 Task: Add current time to the page.
Action: Mouse moved to (119, 125)
Screenshot: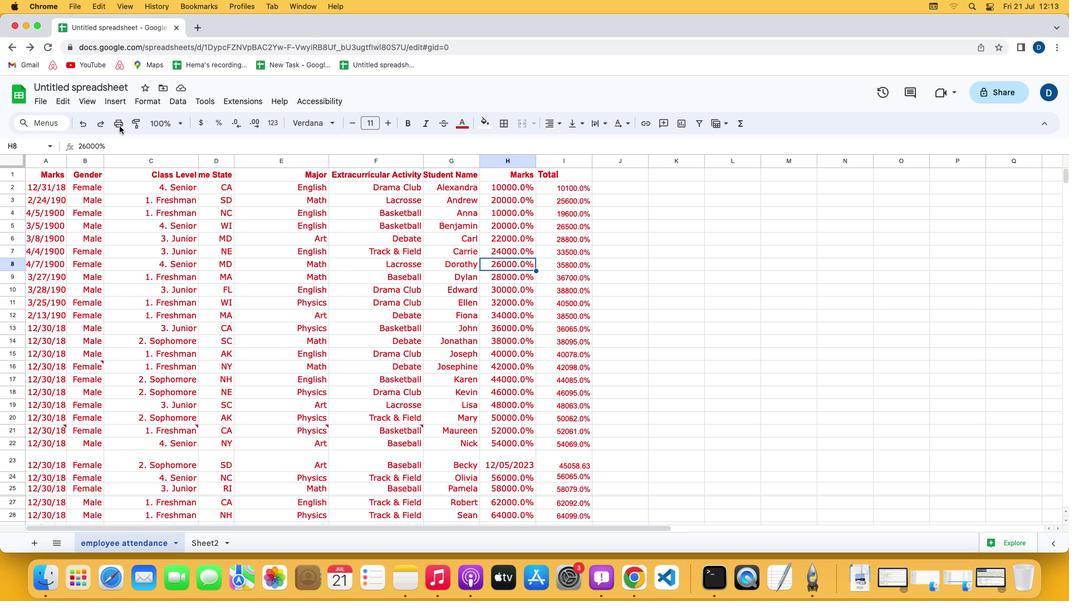 
Action: Mouse pressed left at (119, 125)
Screenshot: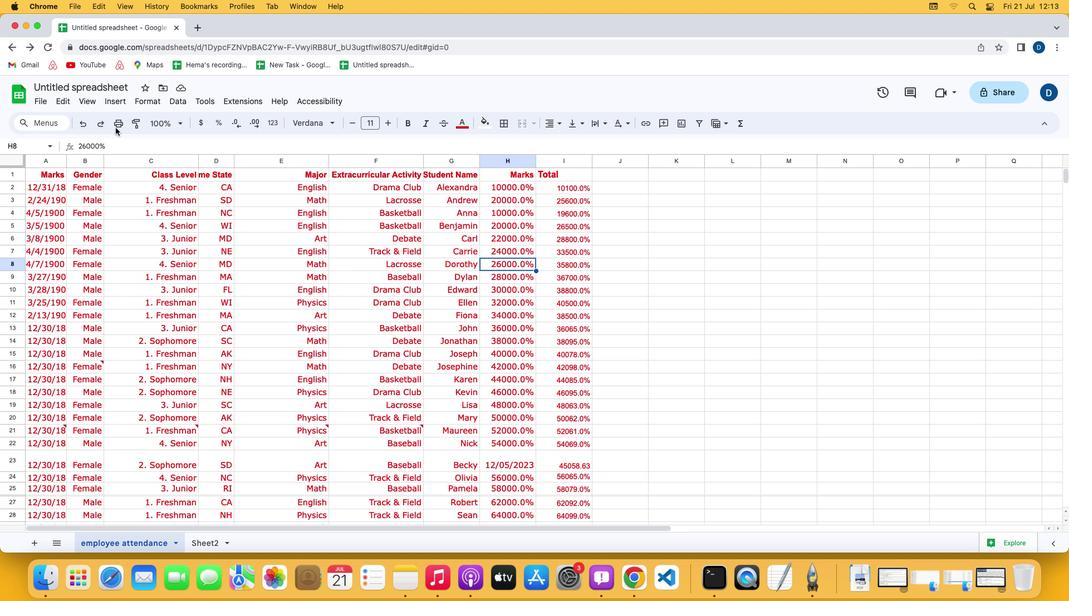 
Action: Mouse moved to (116, 119)
Screenshot: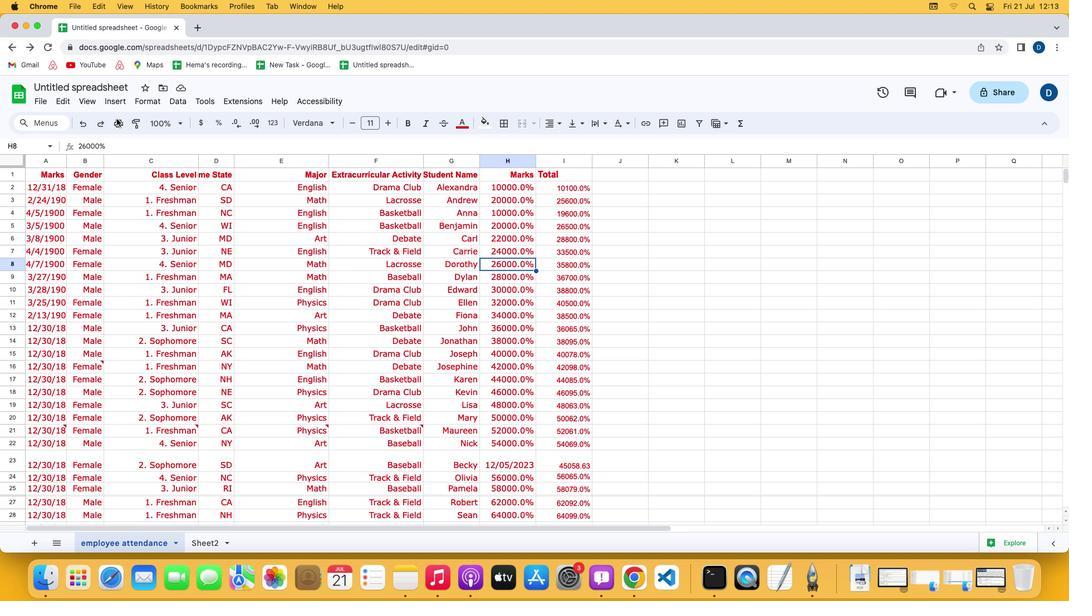 
Action: Mouse pressed left at (116, 119)
Screenshot: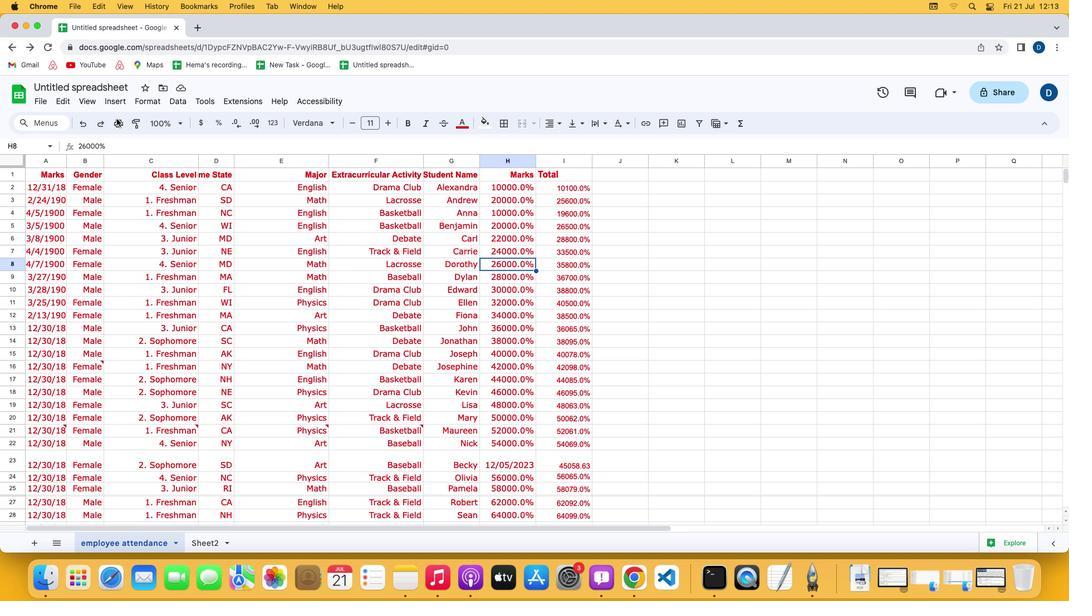 
Action: Mouse moved to (1054, 407)
Screenshot: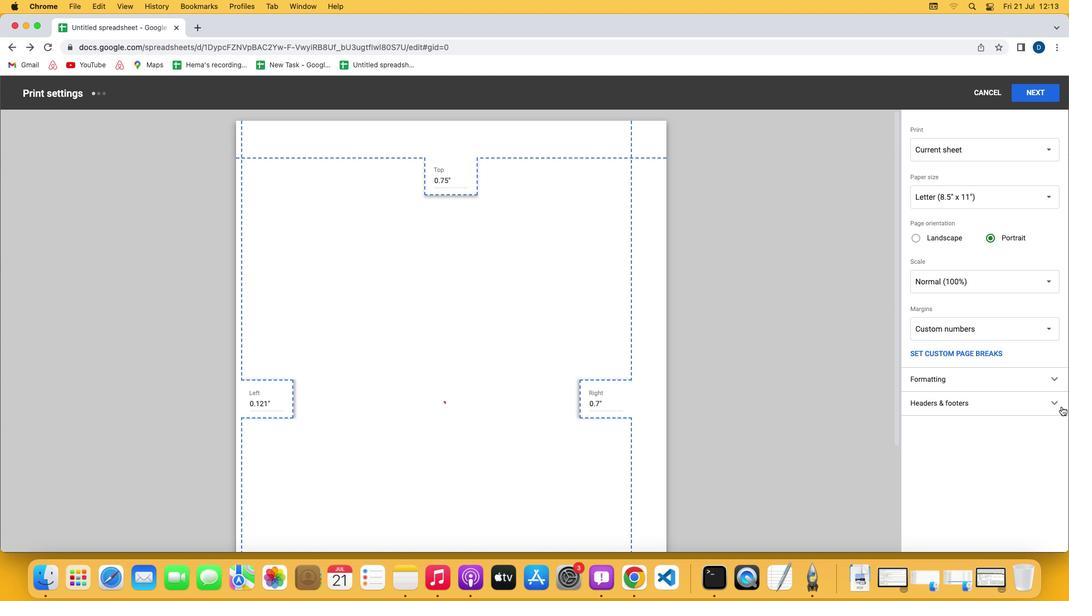 
Action: Mouse pressed left at (1054, 407)
Screenshot: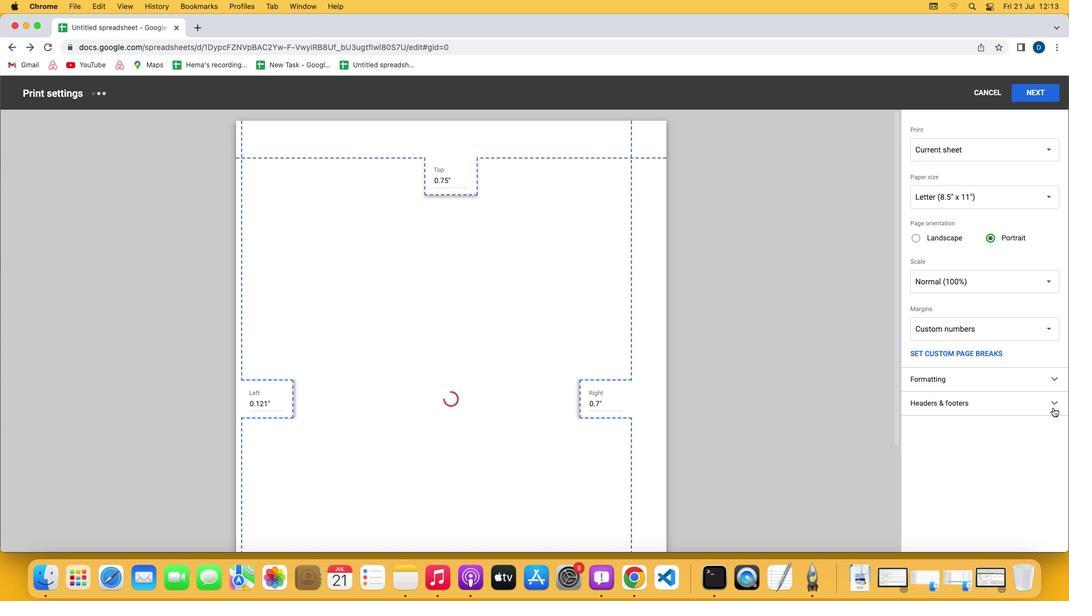 
Action: Mouse moved to (917, 511)
Screenshot: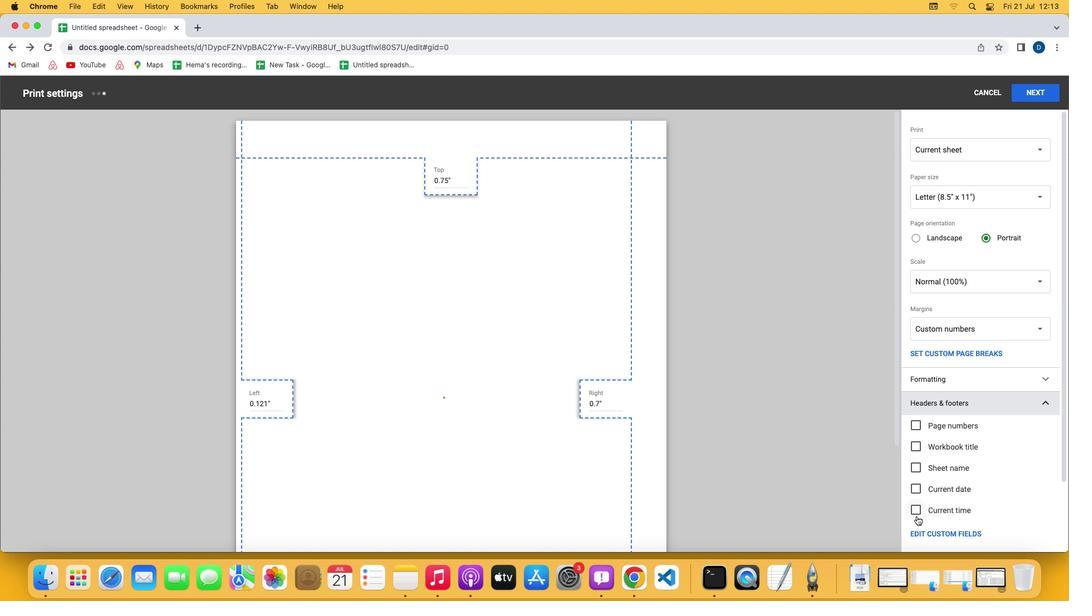 
Action: Mouse pressed left at (917, 511)
Screenshot: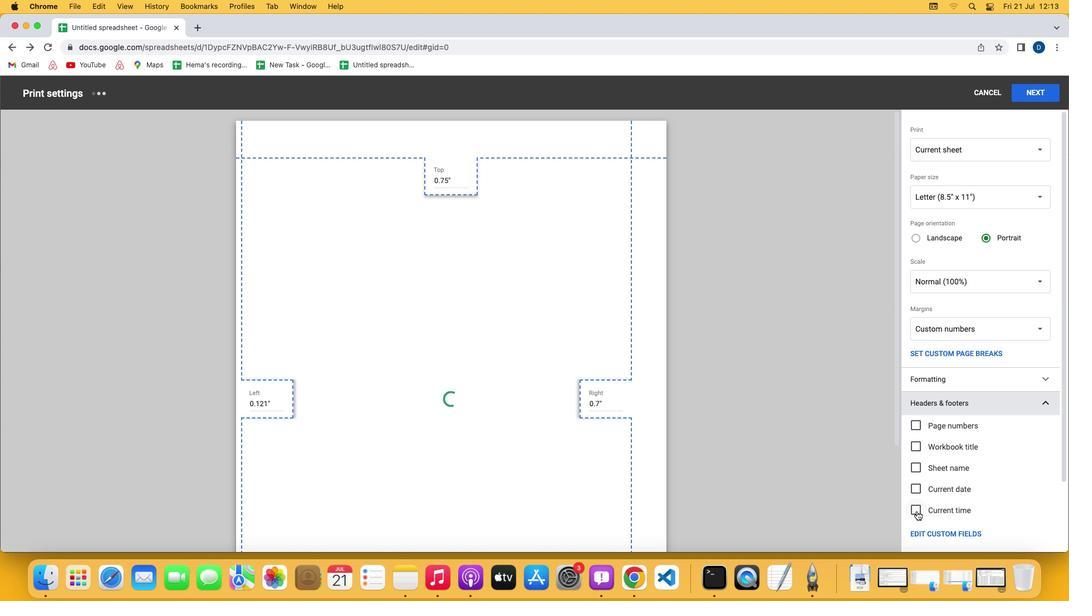 
